 Task: Create New Customer with Customer Name: OperativeShop, Billing Address Line1: 3646 Walton Street, Billing Address Line2:  Salt Lake City, Billing Address Line3:  Utah 84104, Cell Number: 832-612-1938
Action: Mouse moved to (195, 39)
Screenshot: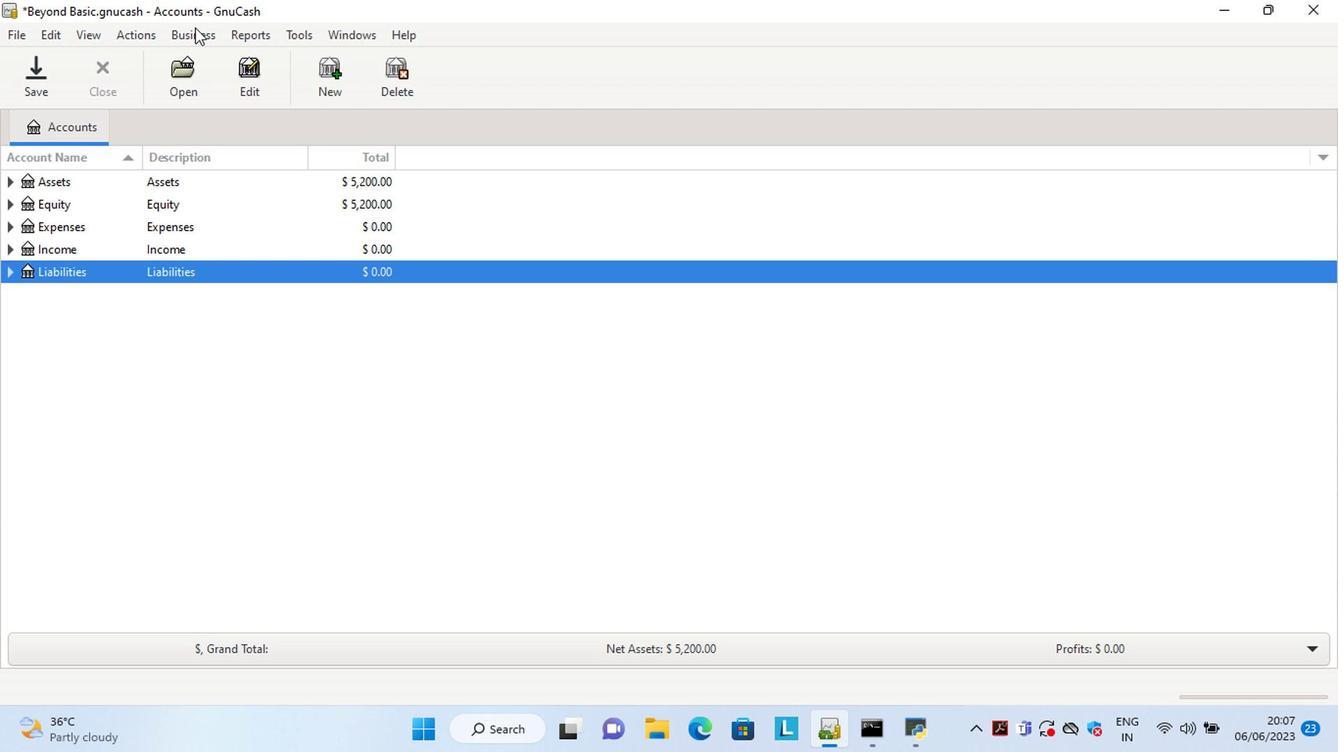 
Action: Mouse pressed left at (195, 39)
Screenshot: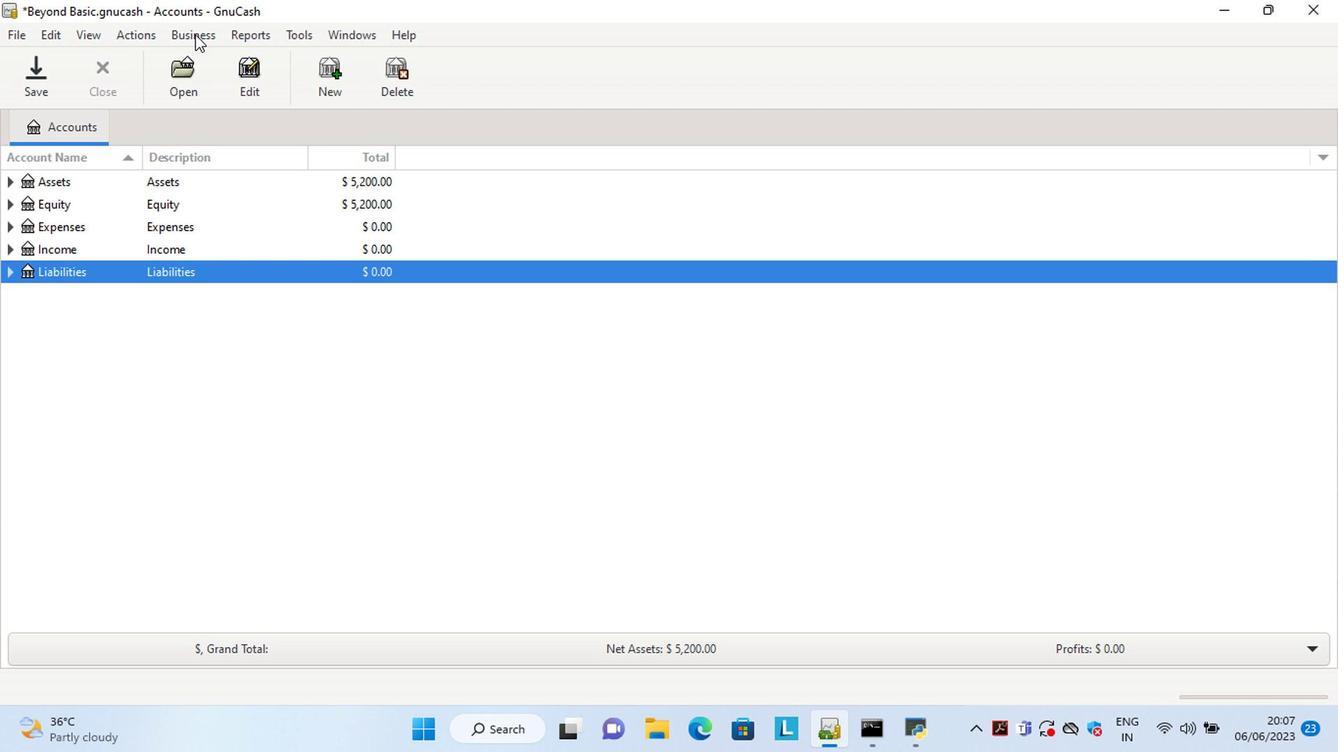 
Action: Mouse moved to (418, 84)
Screenshot: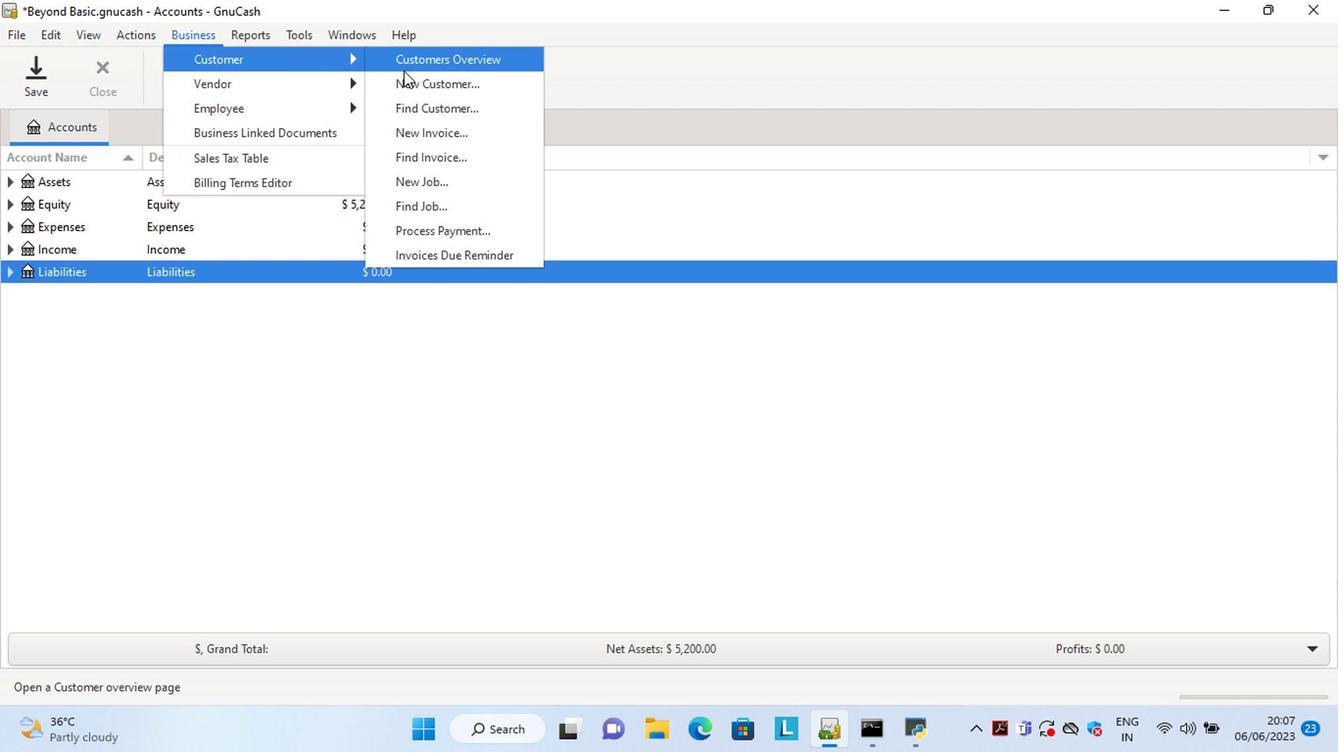 
Action: Mouse pressed left at (418, 84)
Screenshot: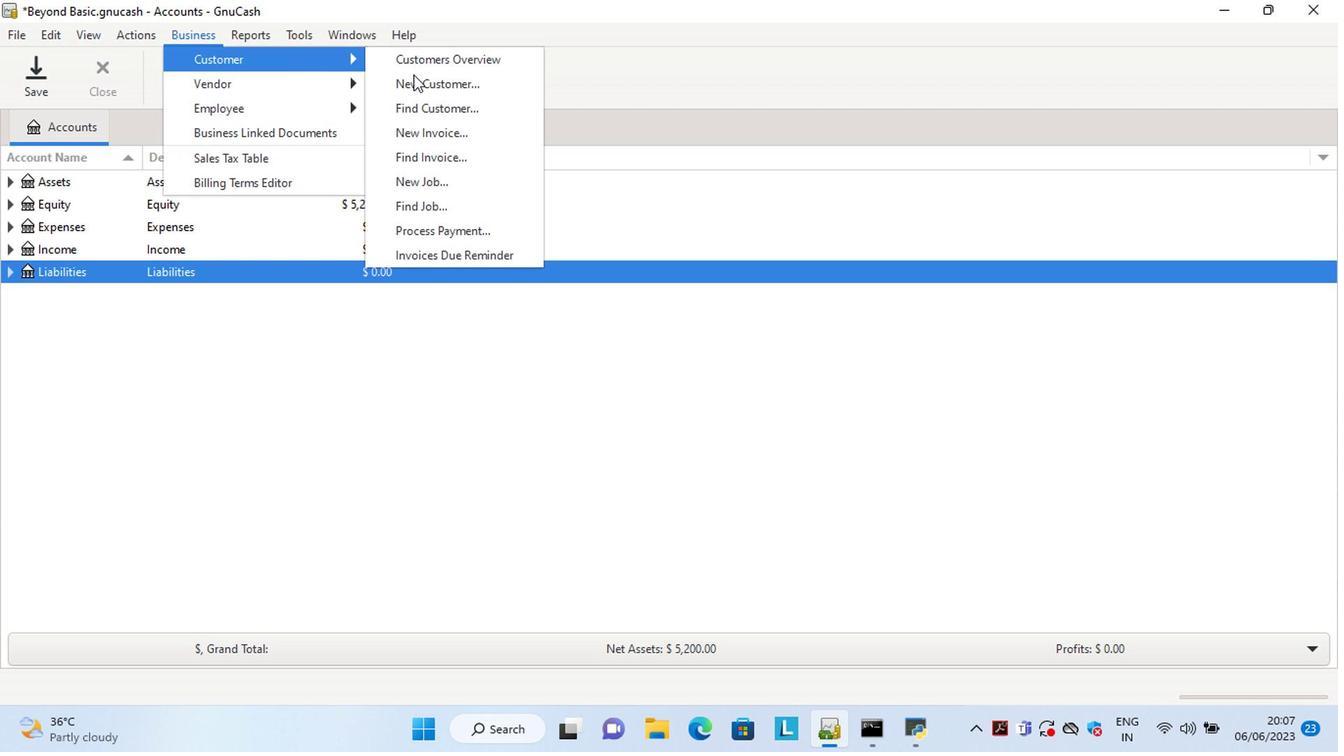 
Action: Mouse moved to (1035, 480)
Screenshot: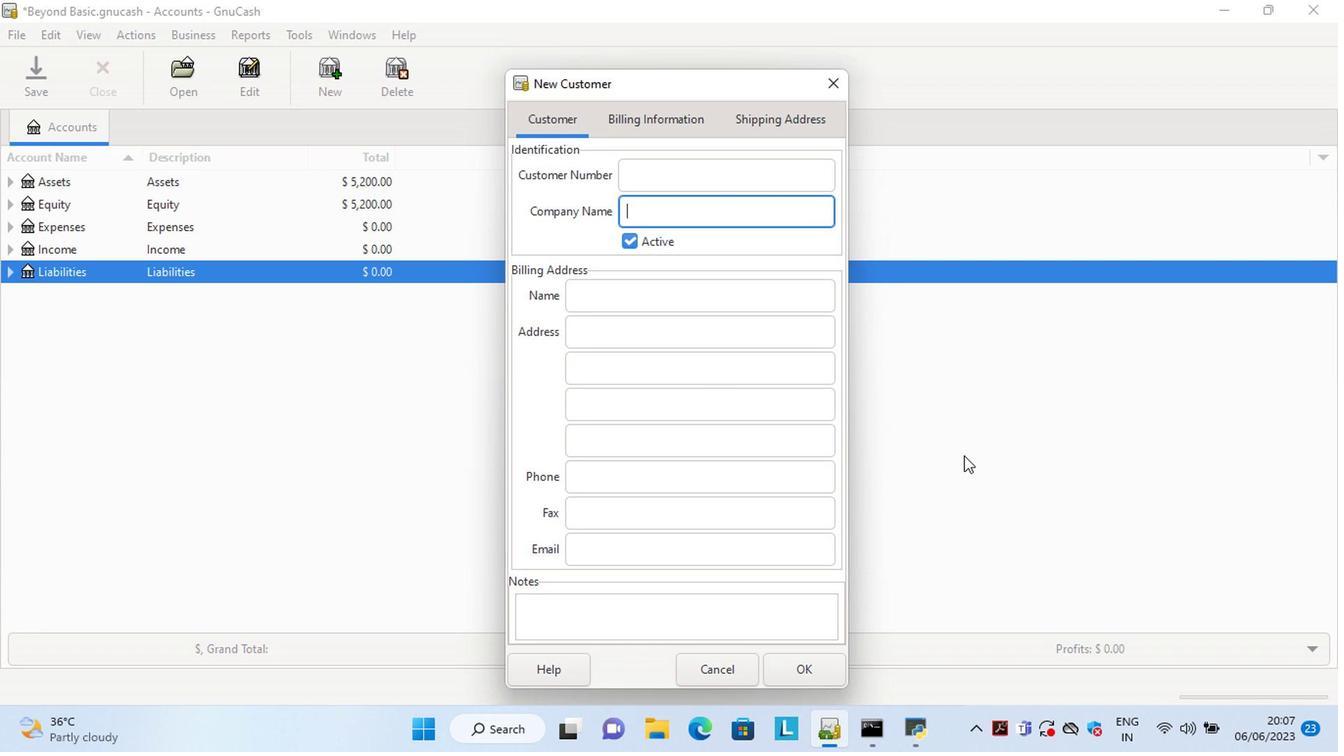 
Action: Key pressed <Key.shift><Key.shift><Key.shift><Key.shift><Key.shift>Operative<Key.shift>Shop<Key.tab><Key.tab><Key.tab>3646<Key.space><Key.shift>Walton<Key.space><Key.shift>Street<Key.tab><Key.shift>Sa<Key.tab>u<Key.tab><Key.tab>832-612-1938
Screenshot: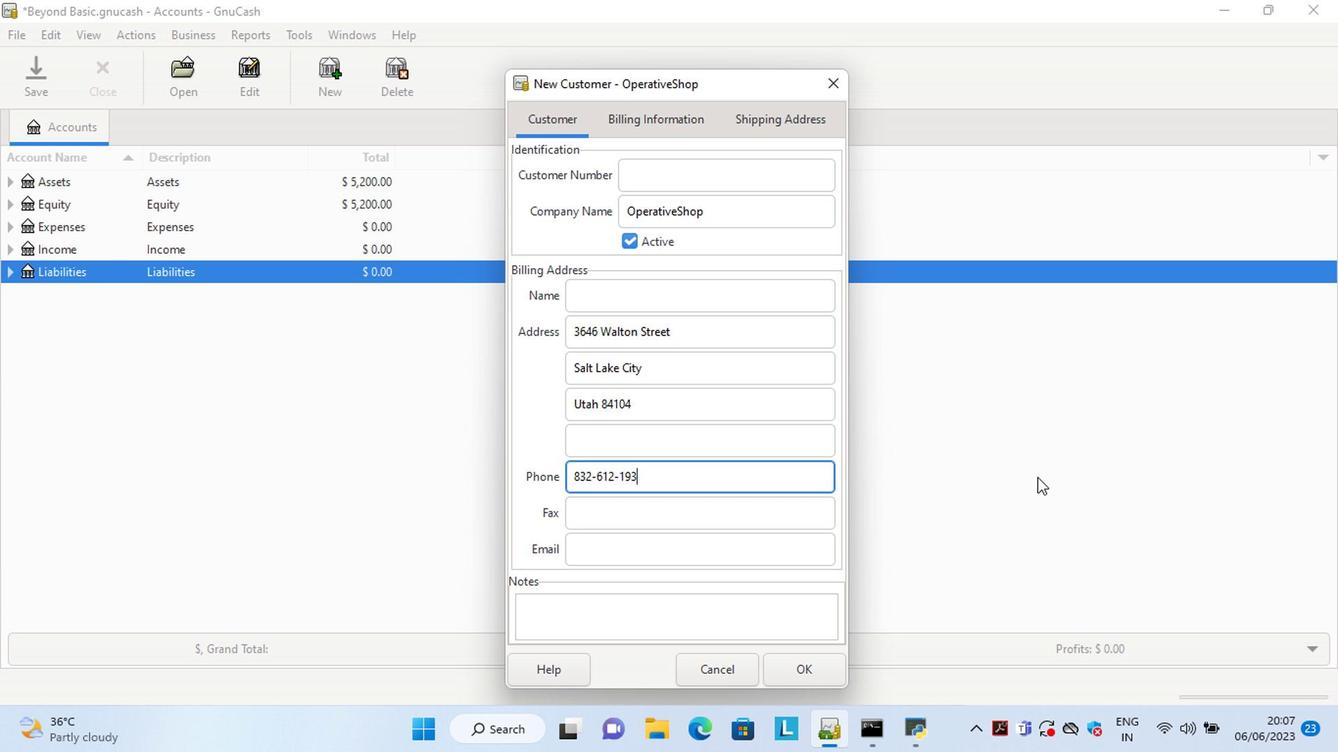 
Action: Mouse moved to (803, 670)
Screenshot: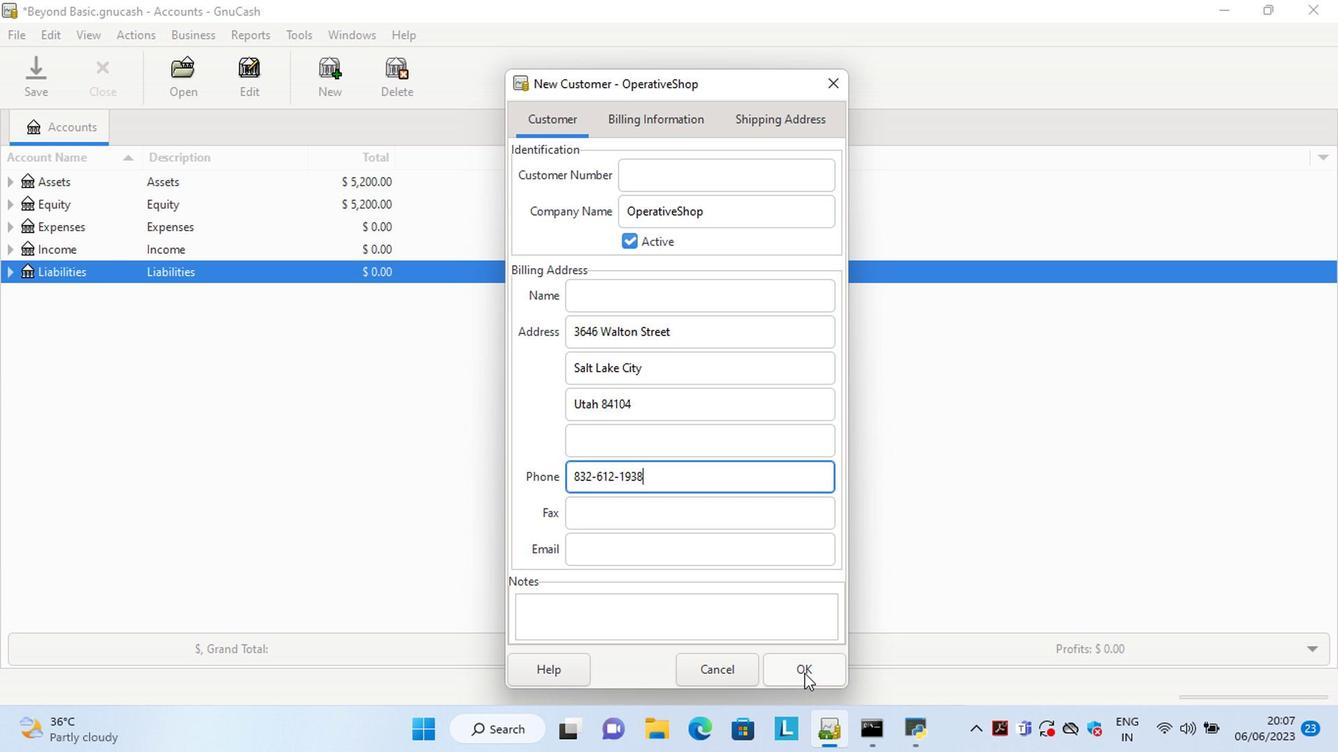
Action: Mouse pressed left at (803, 670)
Screenshot: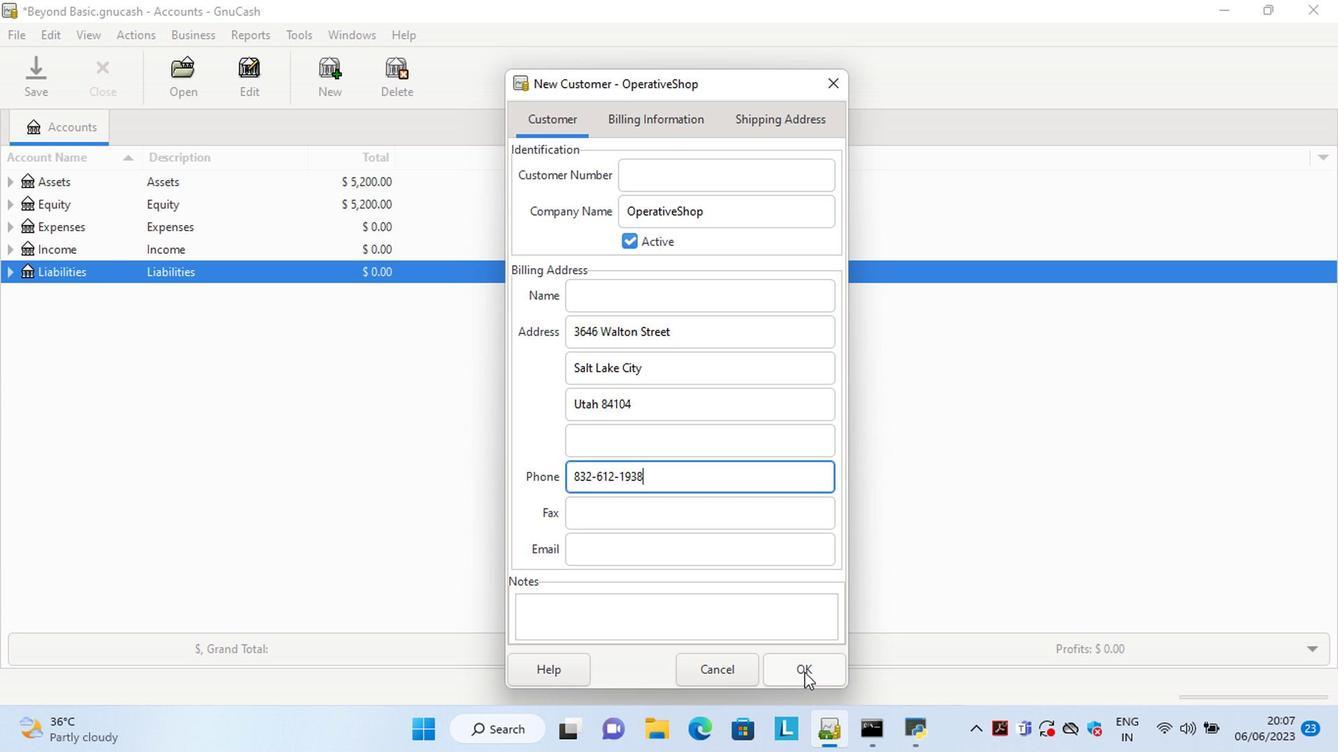 
